 Task: Make in the project AgileCore an epic 'HIPAA Compliance'. Create in the project AgileCore an epic 'GDPR Compliance'. Add in the project AgileCore an epic 'PCI DSS Compliance'
Action: Mouse moved to (321, 131)
Screenshot: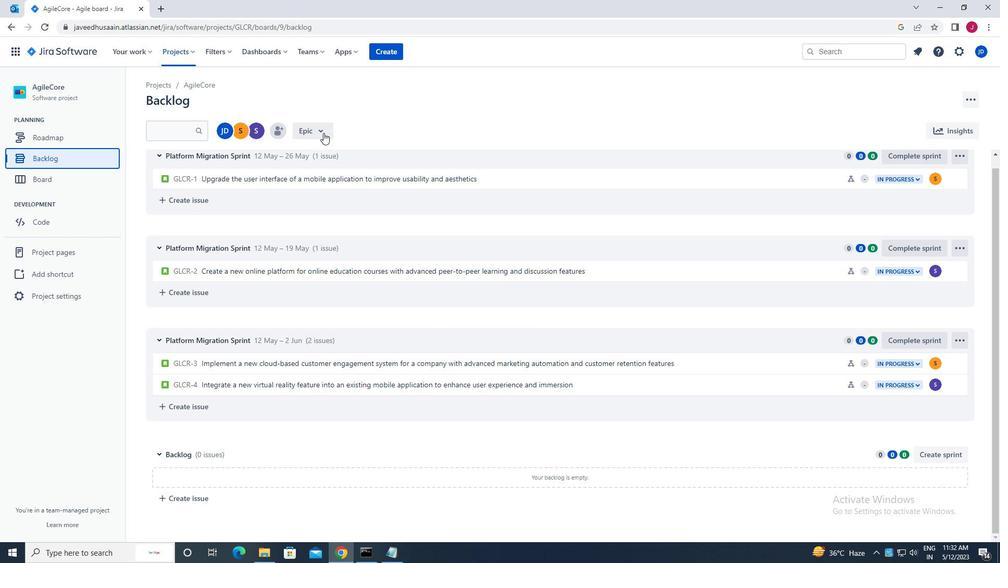 
Action: Mouse pressed left at (321, 131)
Screenshot: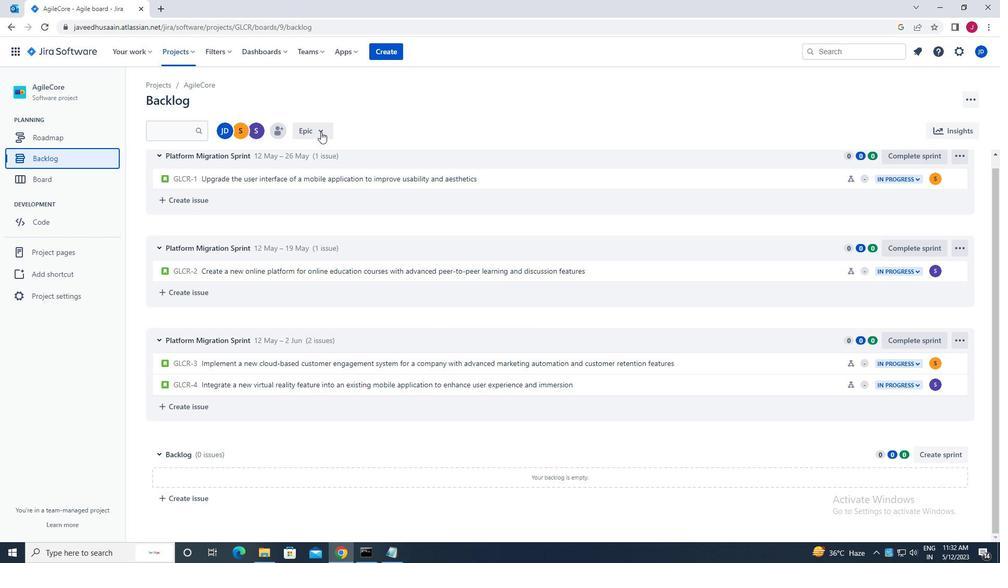
Action: Mouse moved to (313, 194)
Screenshot: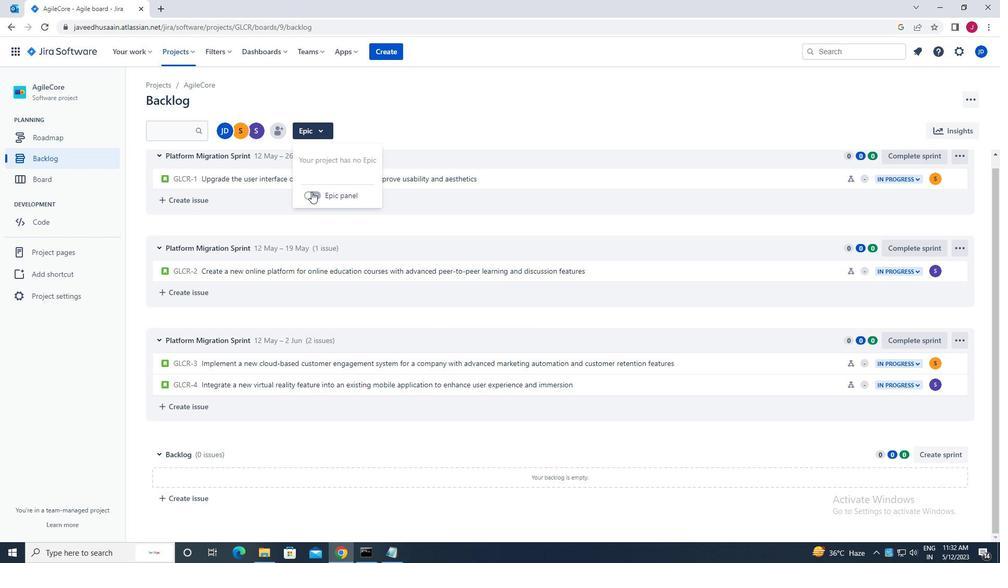 
Action: Mouse pressed left at (313, 194)
Screenshot: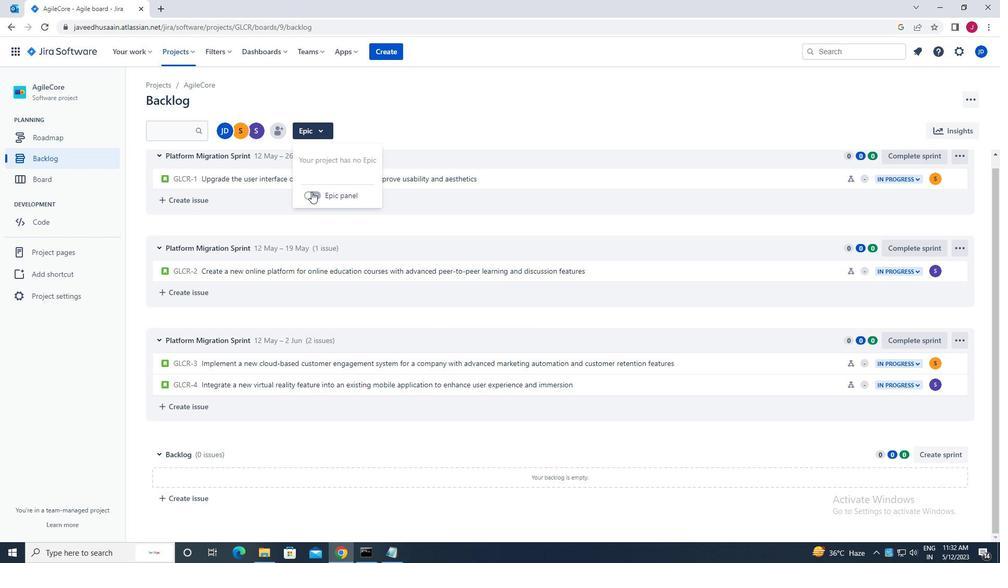 
Action: Mouse moved to (226, 361)
Screenshot: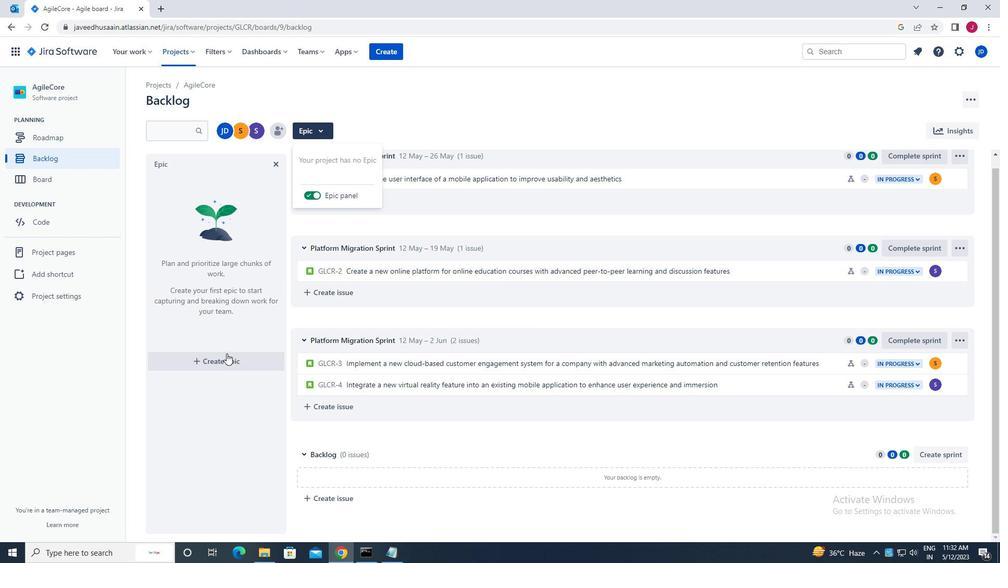 
Action: Mouse pressed left at (226, 361)
Screenshot: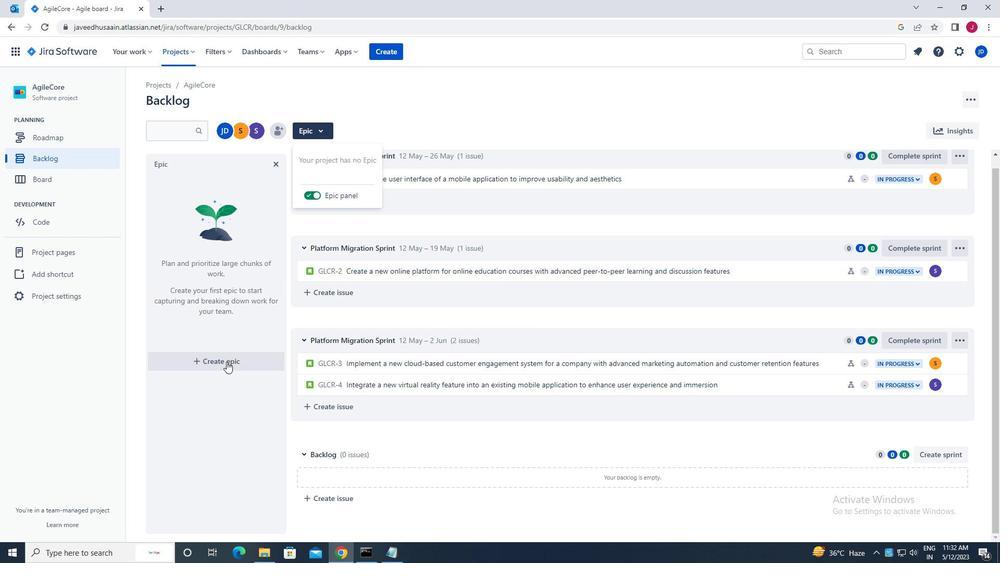 
Action: Mouse moved to (215, 358)
Screenshot: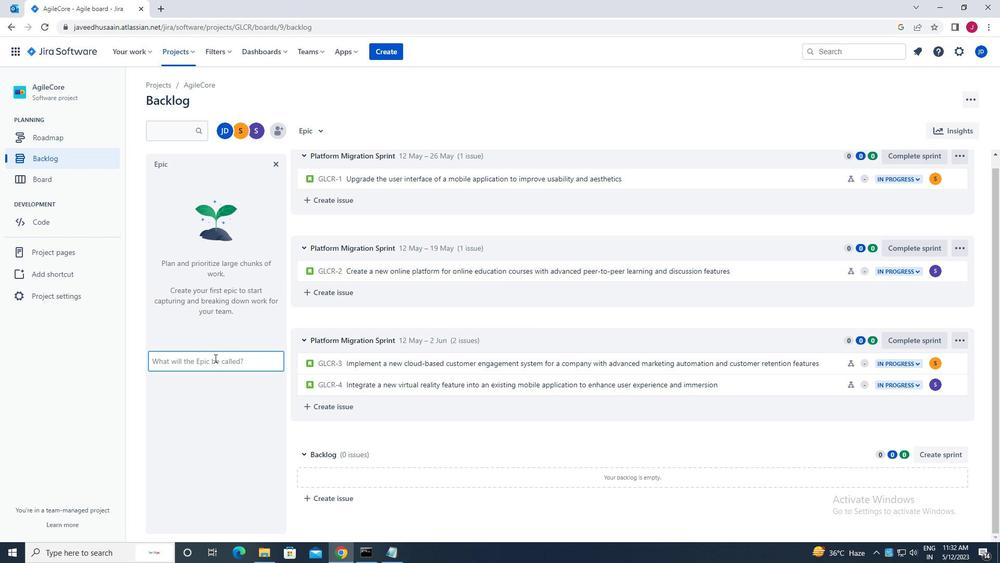 
Action: Mouse pressed left at (215, 358)
Screenshot: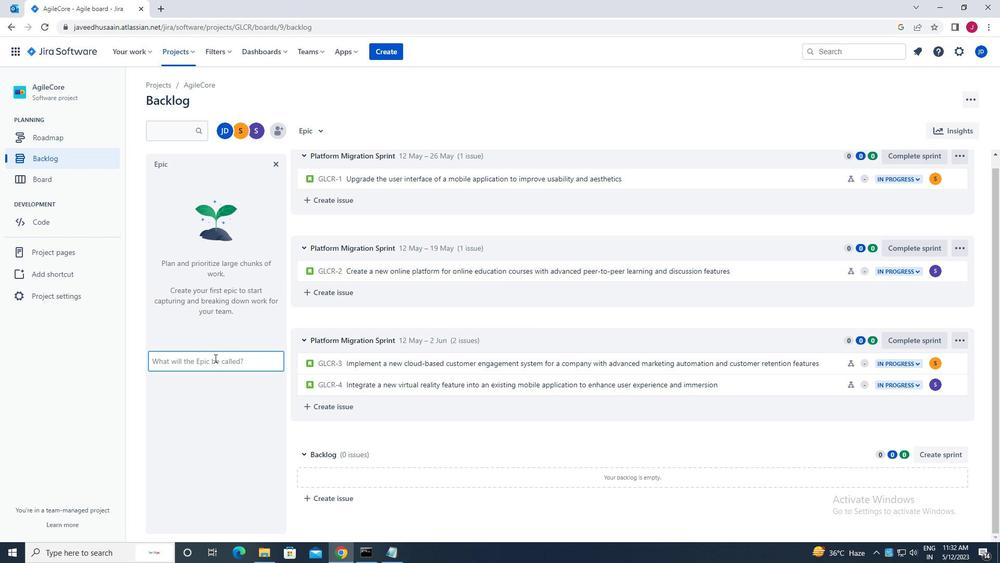 
Action: Mouse moved to (216, 358)
Screenshot: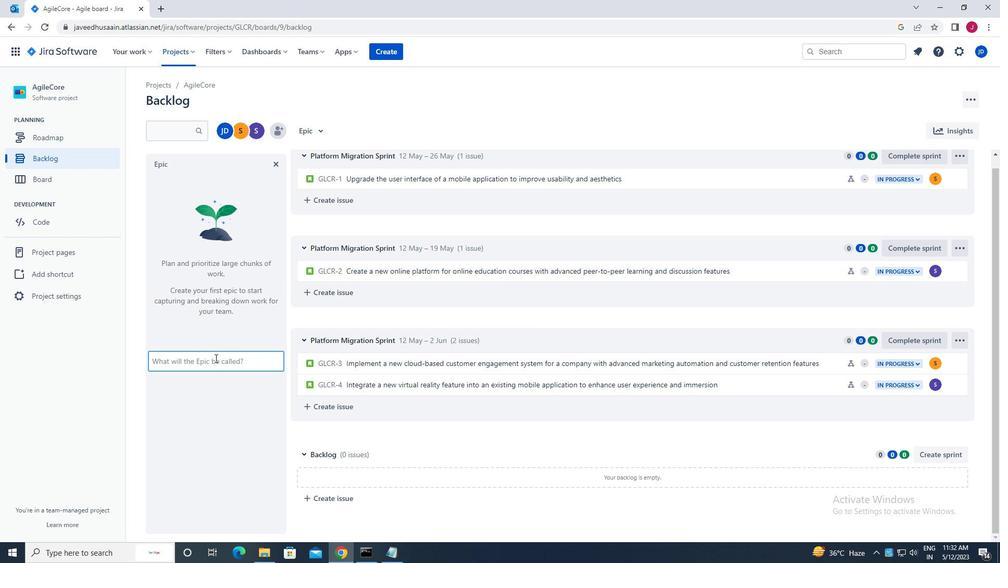 
Action: Key pressed hipaa<Key.space>c<Key.caps_lock>ompliance<Key.enter>
Screenshot: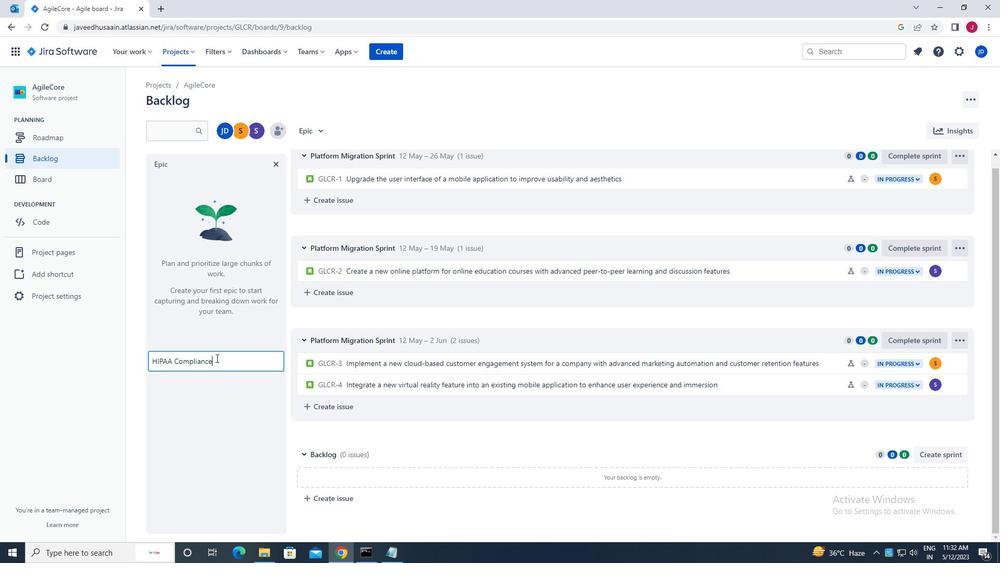 
Action: Mouse moved to (205, 238)
Screenshot: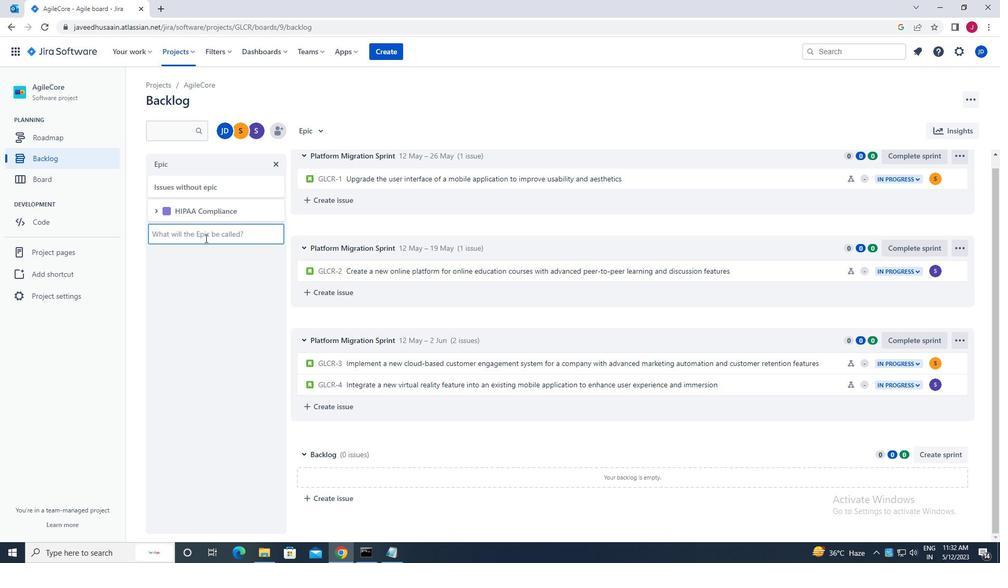 
Action: Mouse pressed left at (205, 238)
Screenshot: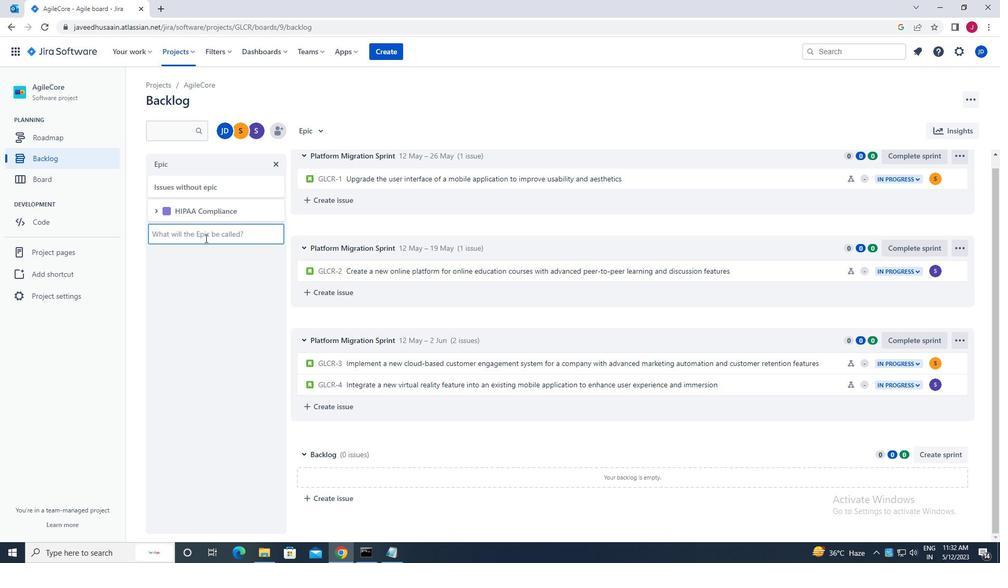 
Action: Mouse moved to (206, 238)
Screenshot: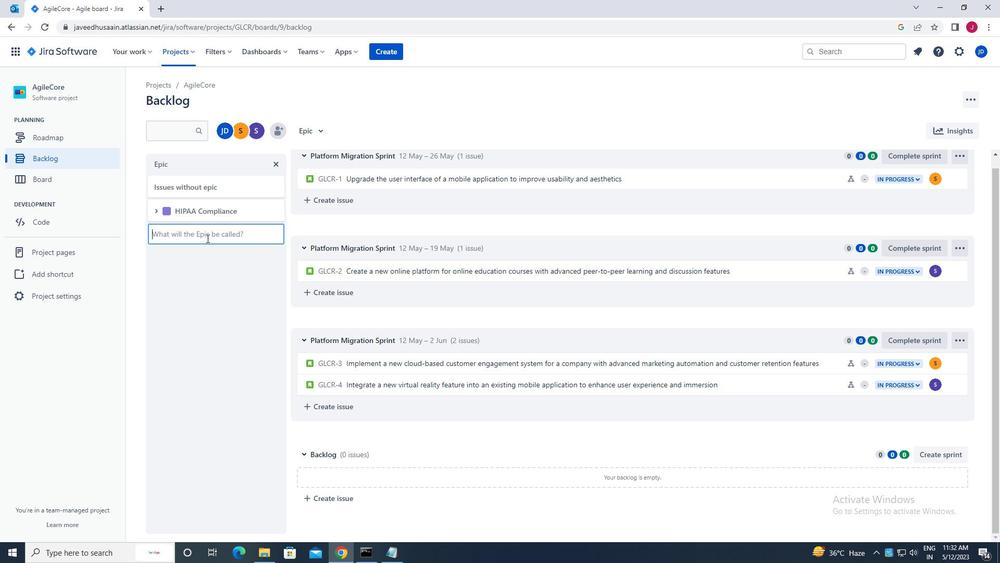 
Action: Key pressed <Key.caps_lock>gdpr<Key.space>c<Key.caps_lock>ompliance<Key.enter>
Screenshot: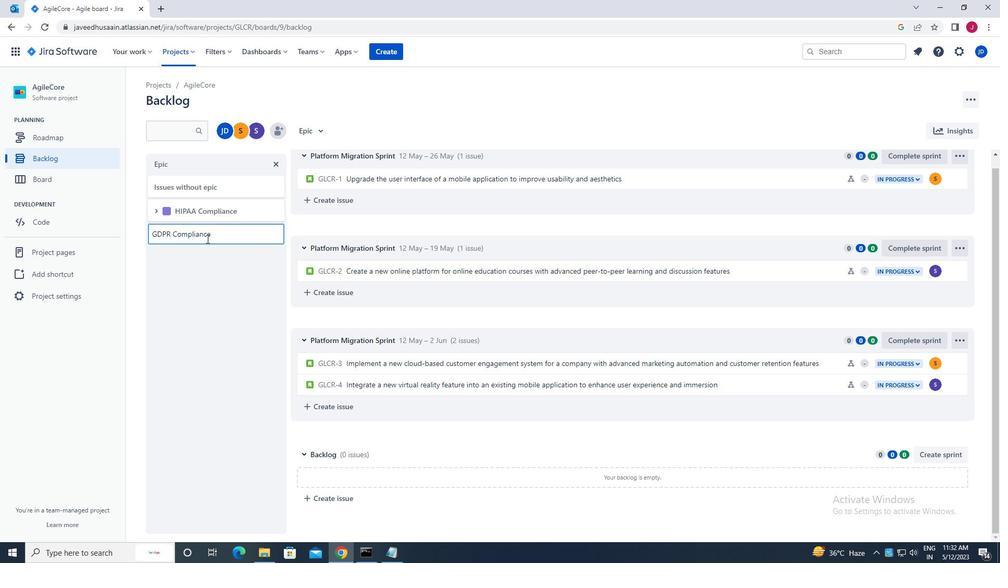 
Action: Mouse moved to (204, 260)
Screenshot: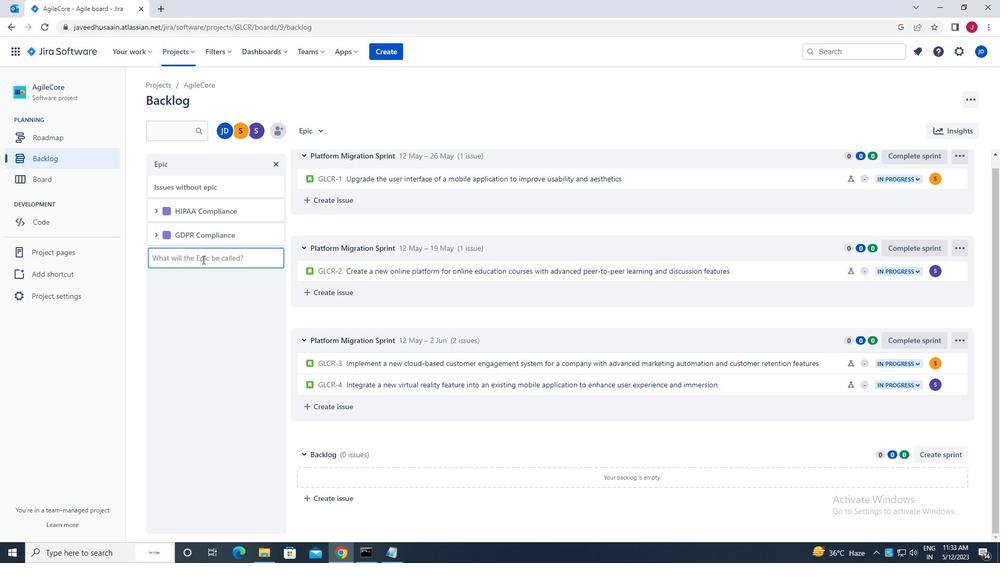 
Action: Mouse pressed left at (204, 260)
Screenshot: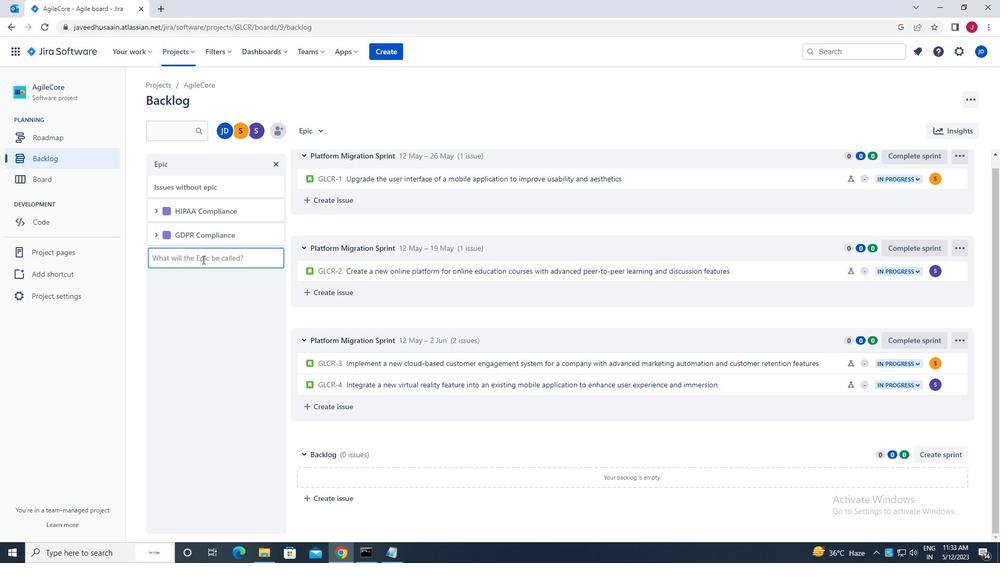 
Action: Mouse moved to (205, 261)
Screenshot: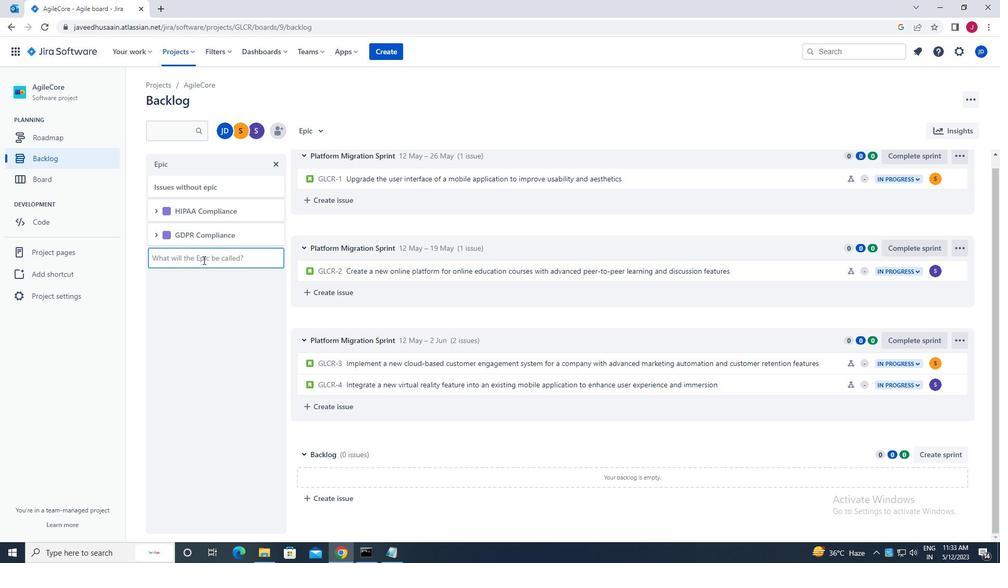 
Action: Key pressed <Key.caps_lock>p<Key.caps_lock><Key.caps_lock>ci<Key.space>dss<Key.space>c<Key.caps_lock>ompliance<Key.enter>
Screenshot: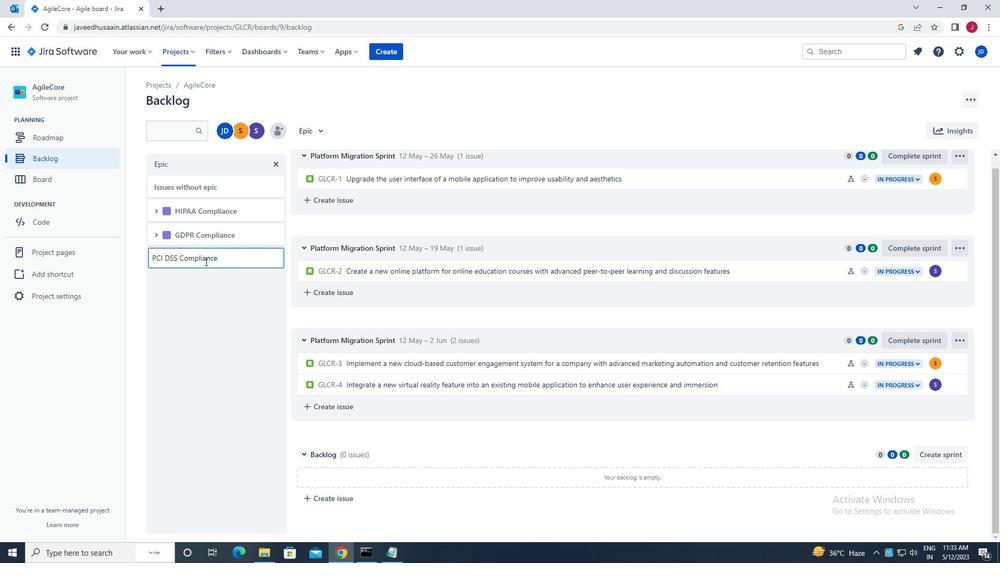 
Action: Mouse moved to (281, 186)
Screenshot: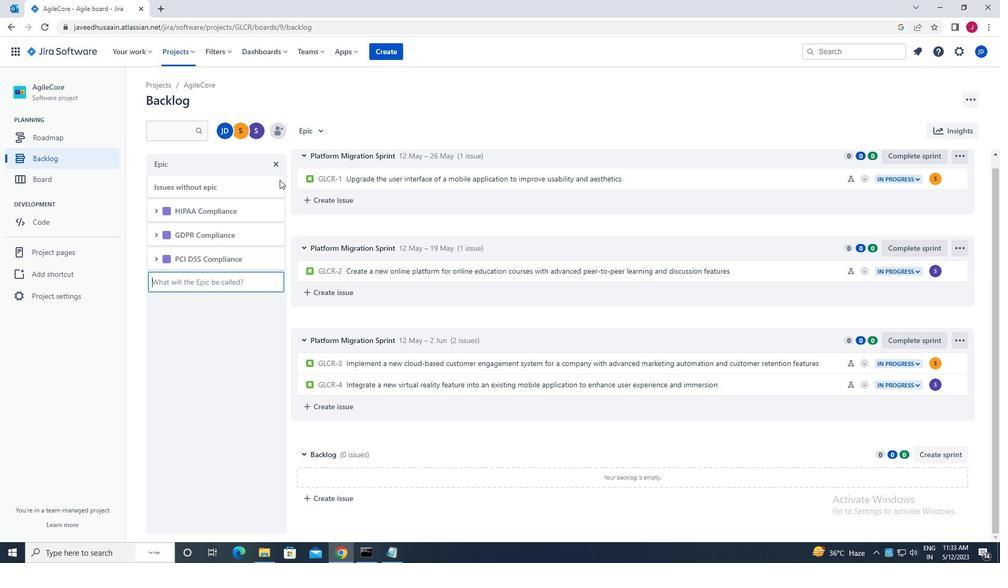 
